 Task: Use the formula "FVSCHEDULE" in spreadsheet "Project protfolio".
Action: Mouse moved to (123, 81)
Screenshot: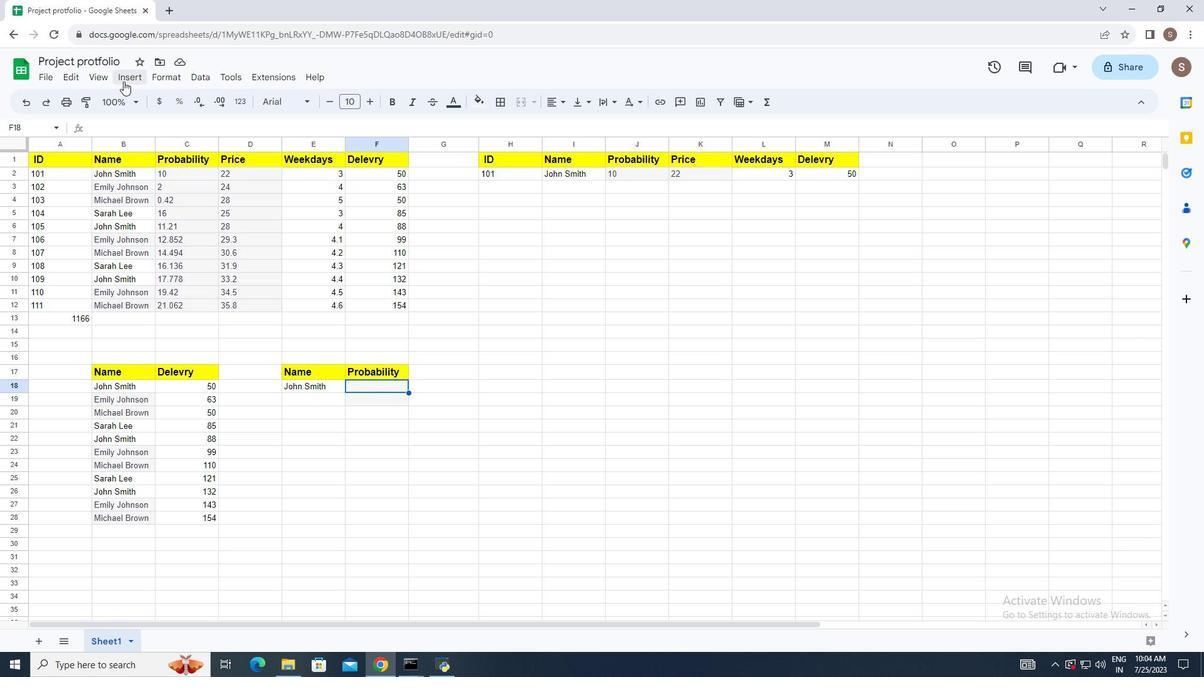 
Action: Mouse pressed left at (123, 81)
Screenshot: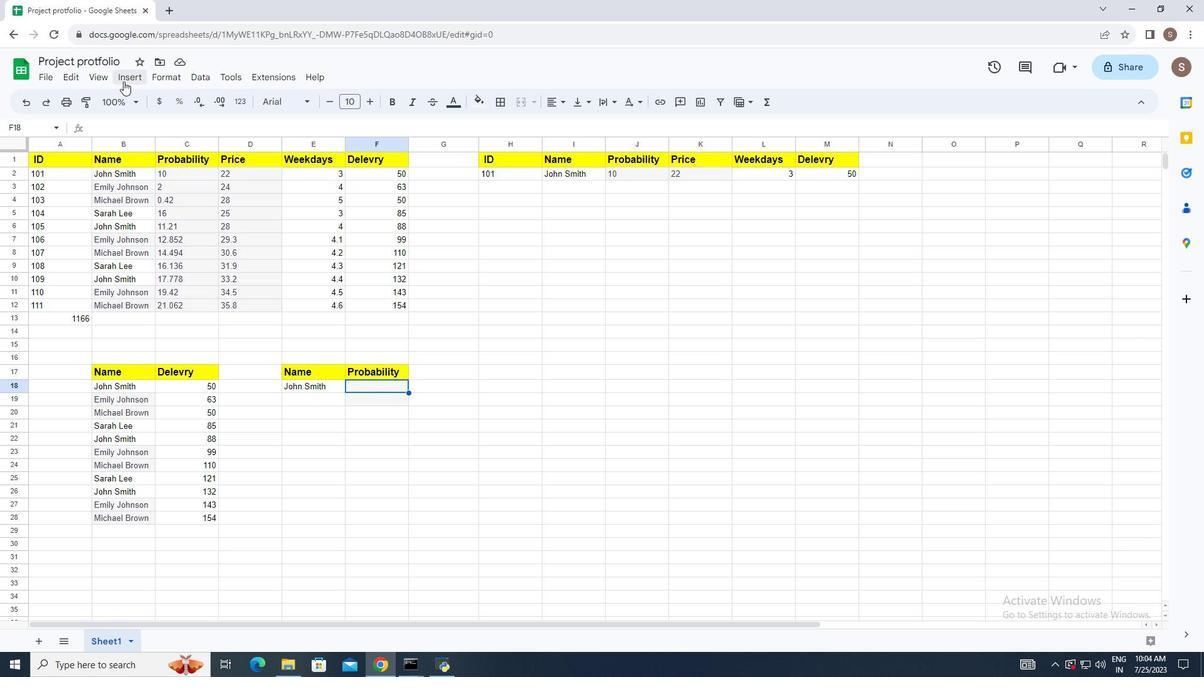 
Action: Mouse moved to (213, 303)
Screenshot: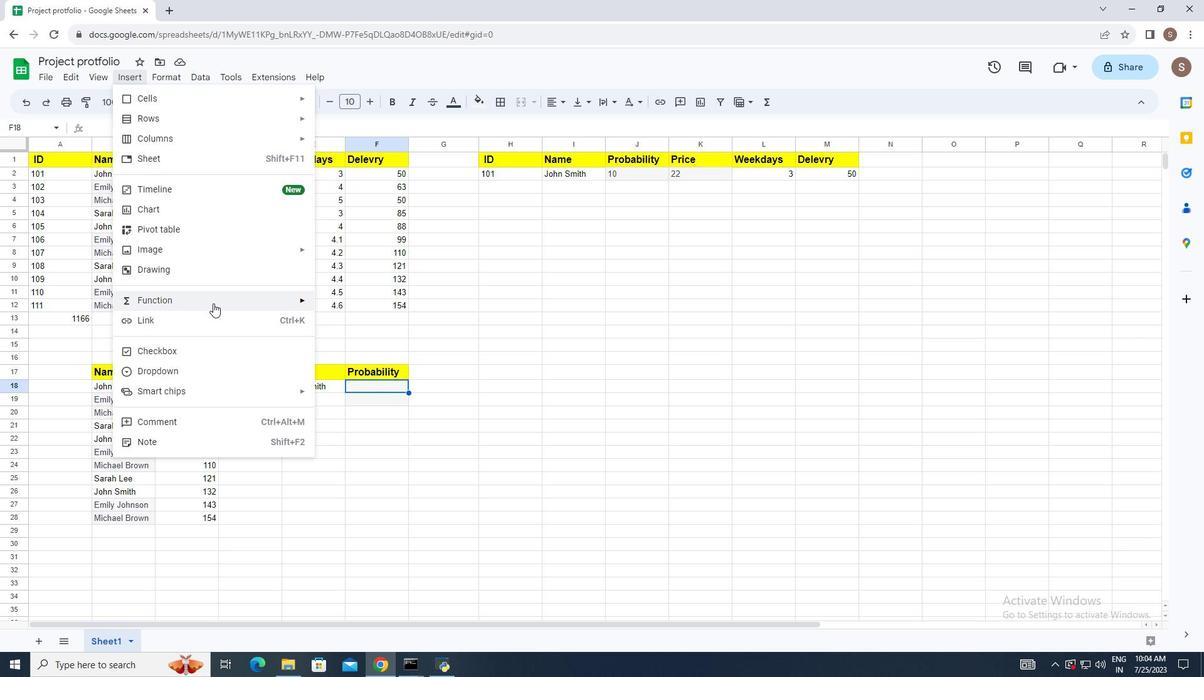 
Action: Mouse pressed left at (213, 303)
Screenshot: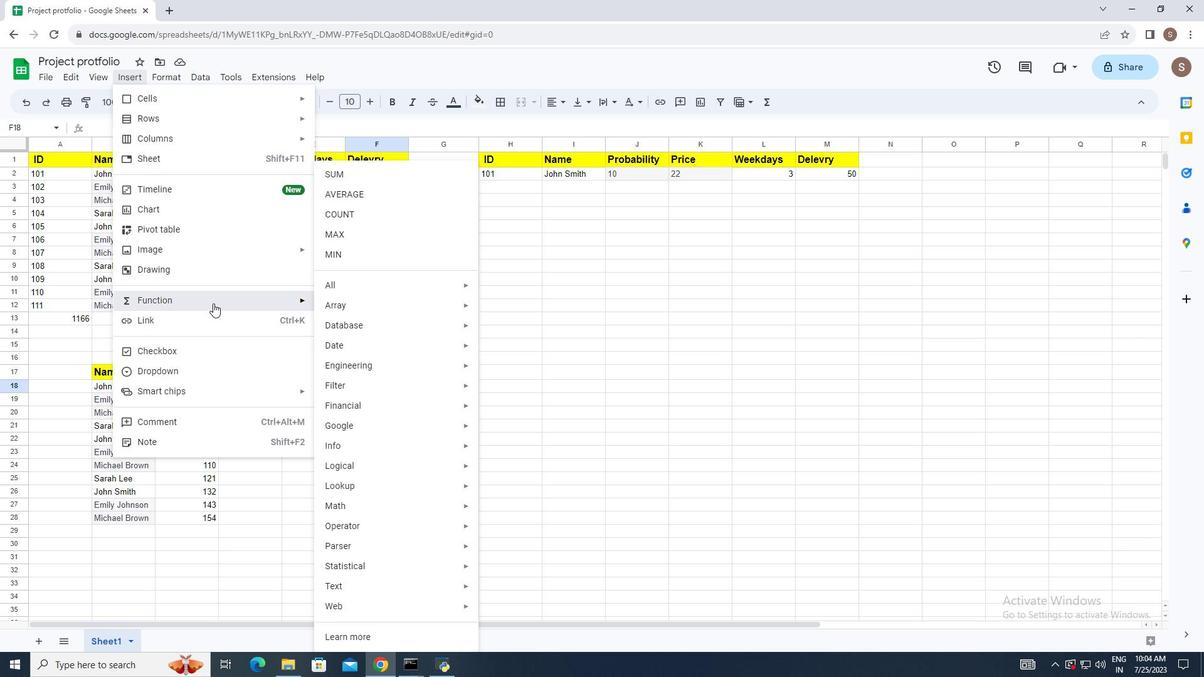
Action: Mouse moved to (376, 284)
Screenshot: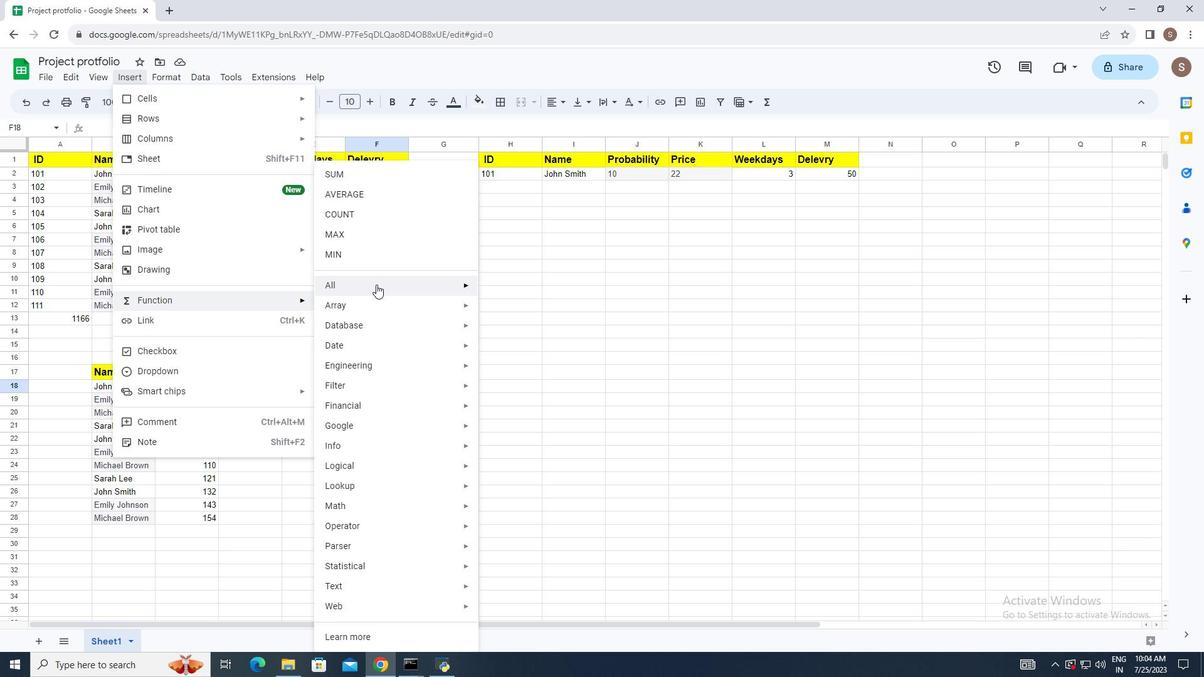 
Action: Mouse pressed left at (376, 284)
Screenshot: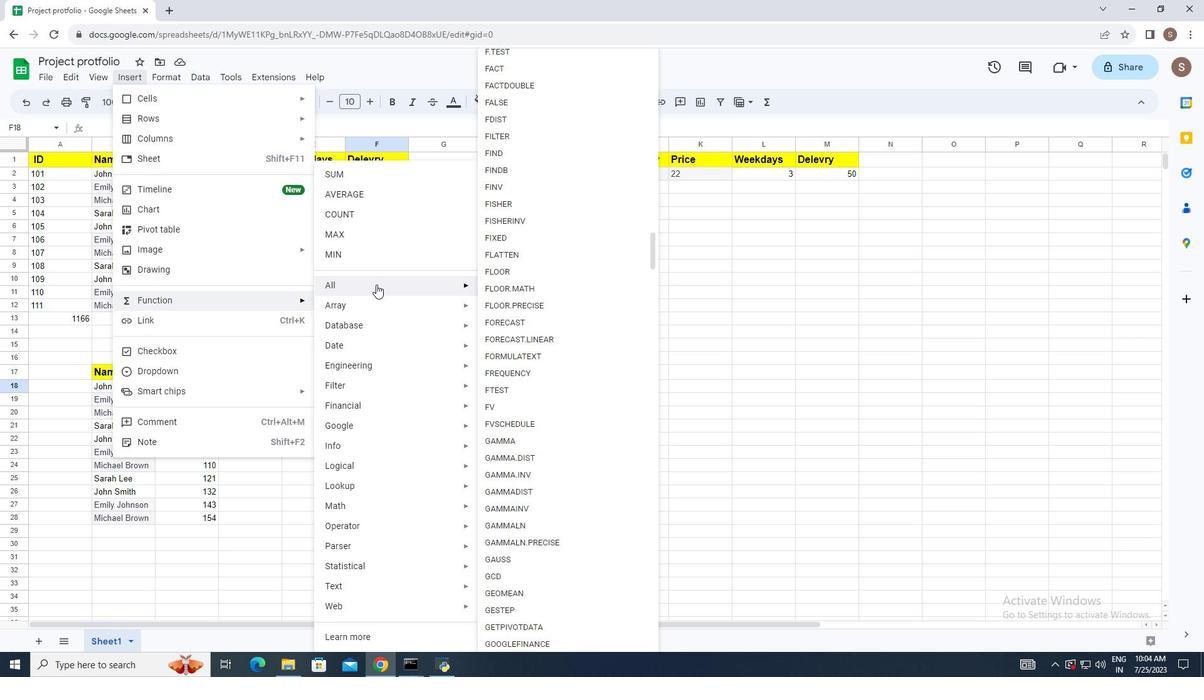 
Action: Mouse moved to (570, 431)
Screenshot: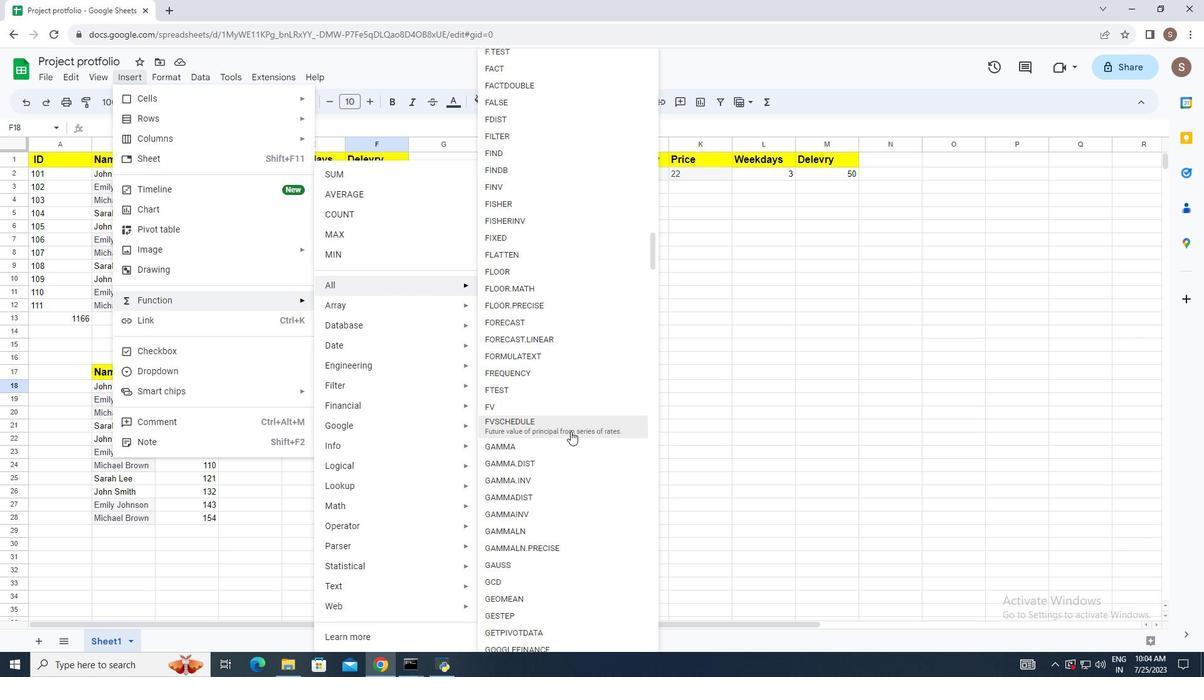 
Action: Mouse pressed left at (570, 431)
Screenshot: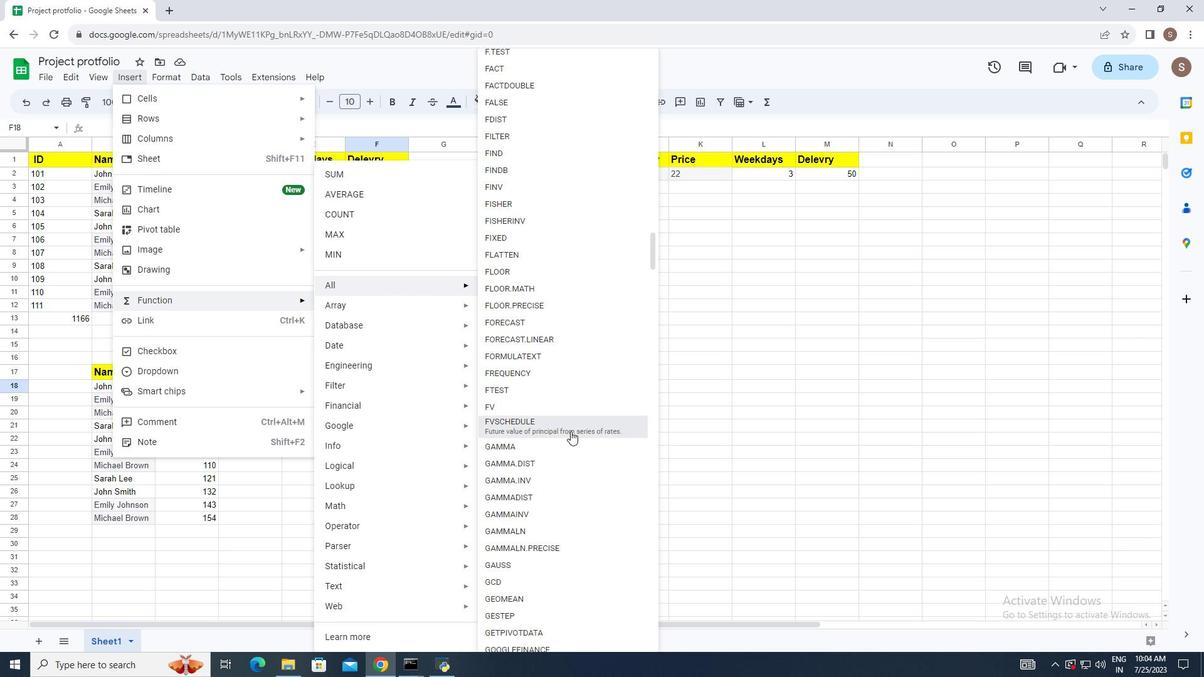 
Action: Mouse moved to (546, 431)
Screenshot: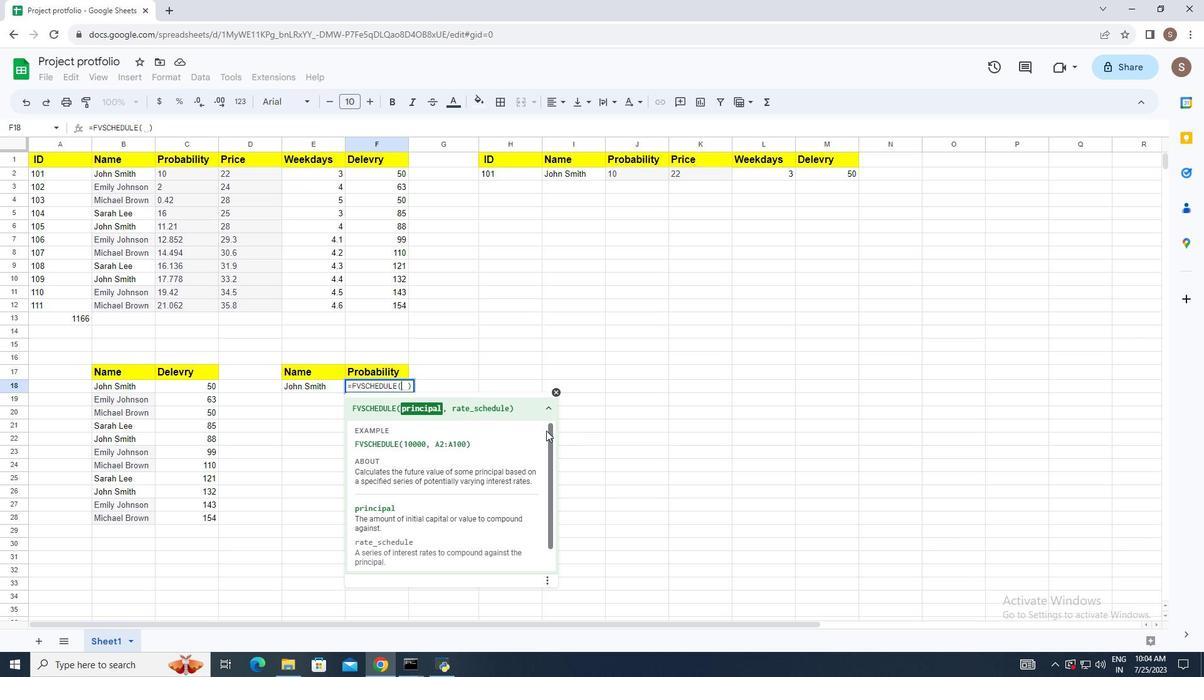 
Action: Key pressed 10000,<Key.space>
Screenshot: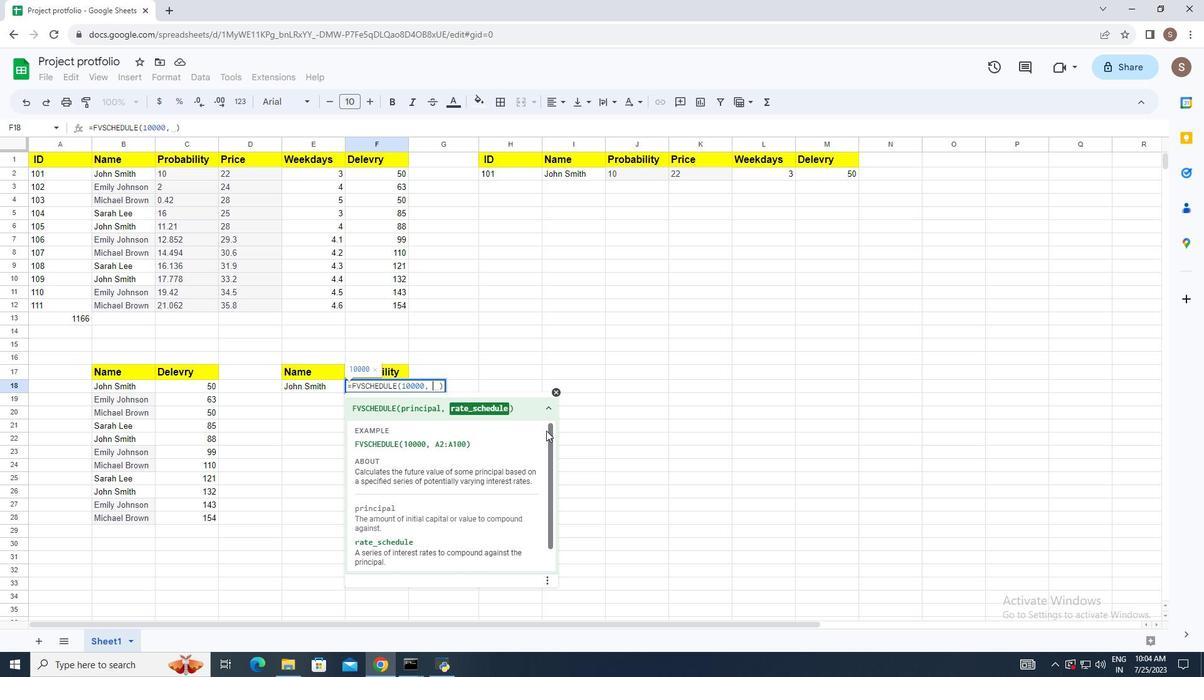 
Action: Mouse moved to (292, 412)
Screenshot: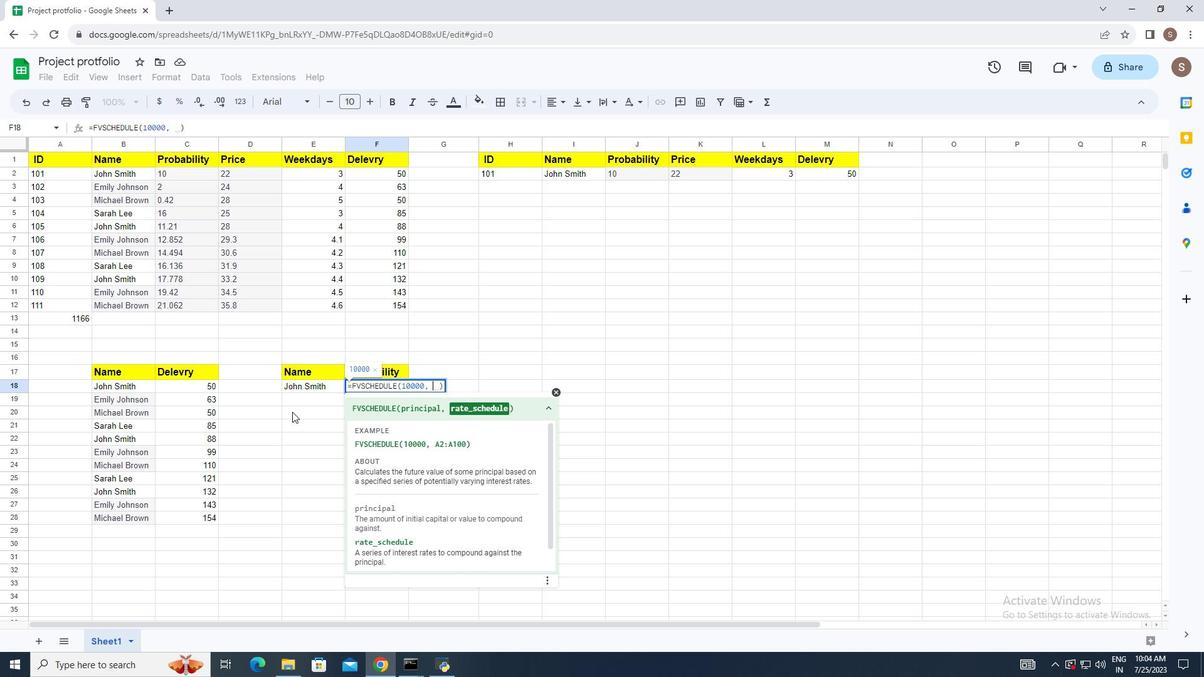 
Action: Key pressed <Key.enter>
Screenshot: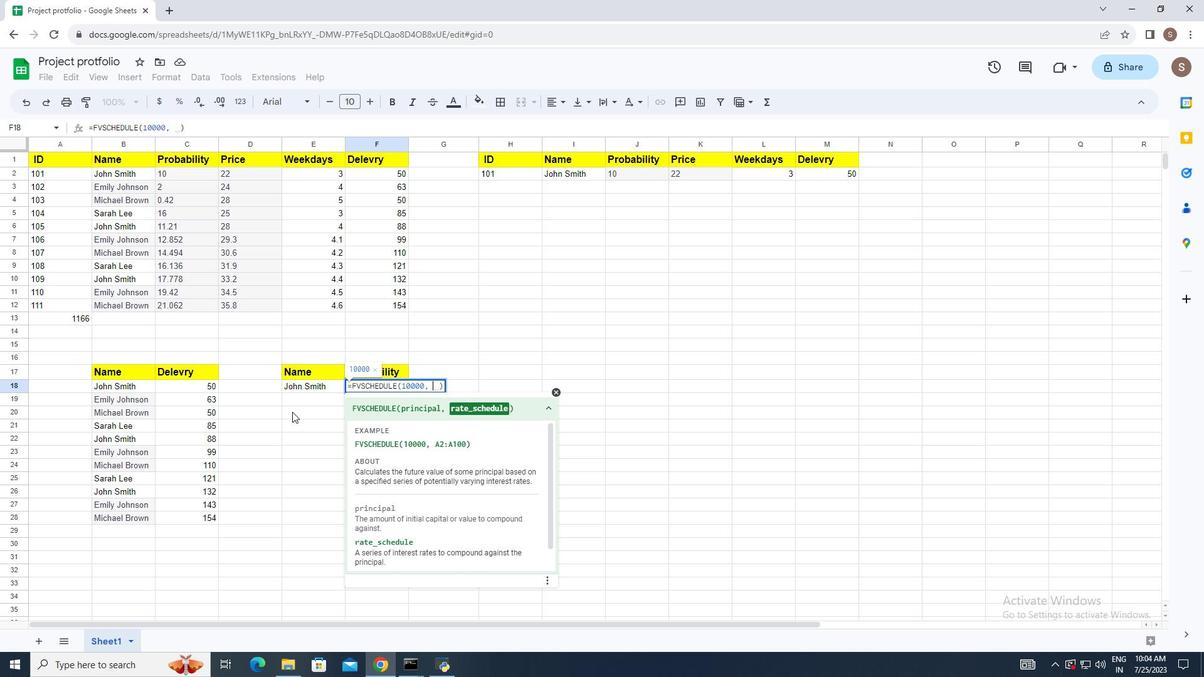 
